 Task: Add Dates with Start Date as Jun 01 2023 and Due Date as Jun 30 2023 to Card Card0043 in Board Board0041 in Workspace Development in Trello
Action: Mouse moved to (467, 18)
Screenshot: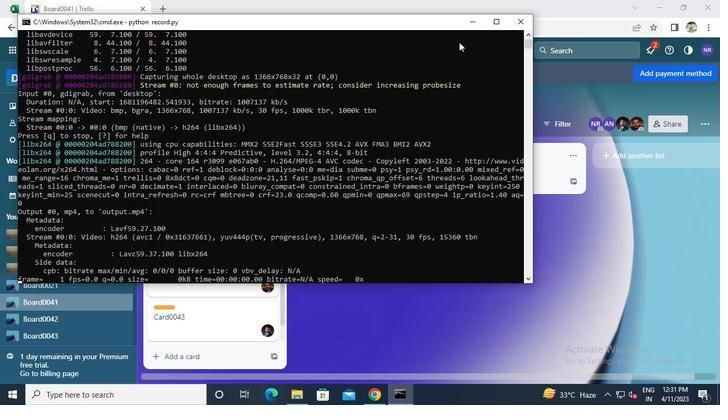 
Action: Mouse pressed left at (467, 18)
Screenshot: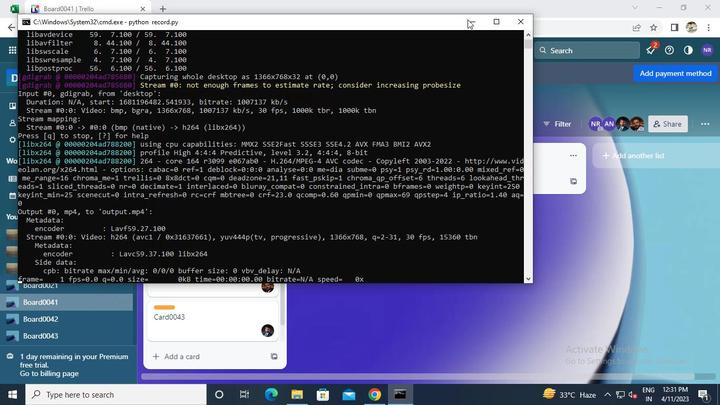 
Action: Mouse moved to (272, 306)
Screenshot: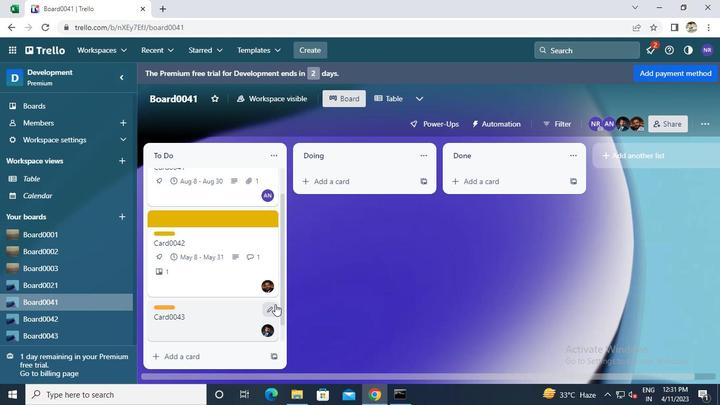 
Action: Mouse pressed left at (272, 306)
Screenshot: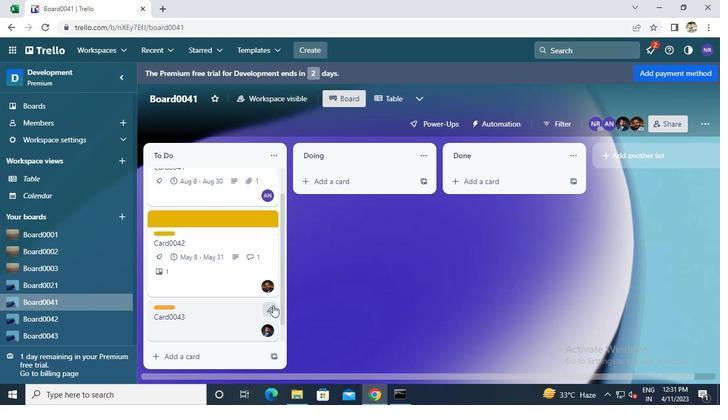 
Action: Mouse moved to (292, 349)
Screenshot: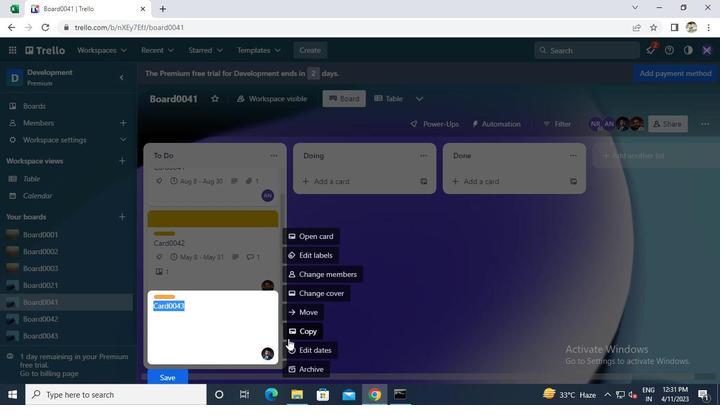 
Action: Mouse pressed left at (292, 349)
Screenshot: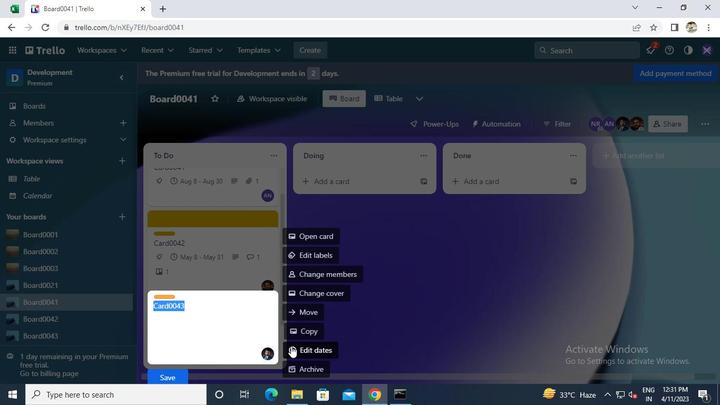 
Action: Mouse moved to (297, 261)
Screenshot: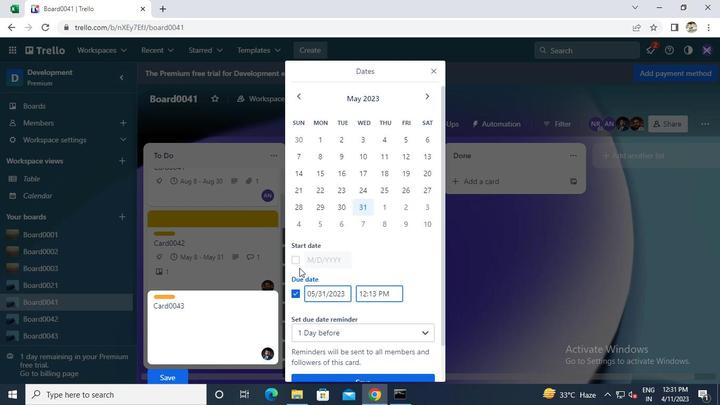 
Action: Mouse pressed left at (297, 261)
Screenshot: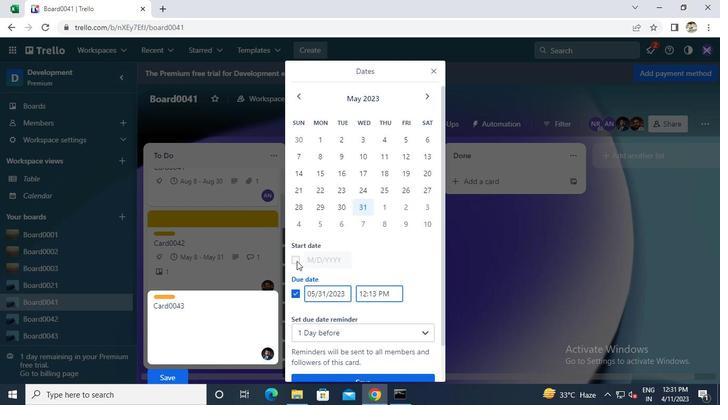 
Action: Mouse moved to (427, 94)
Screenshot: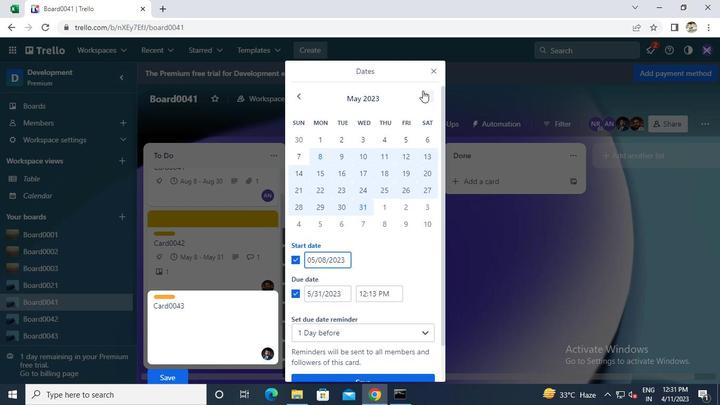 
Action: Mouse pressed left at (427, 94)
Screenshot: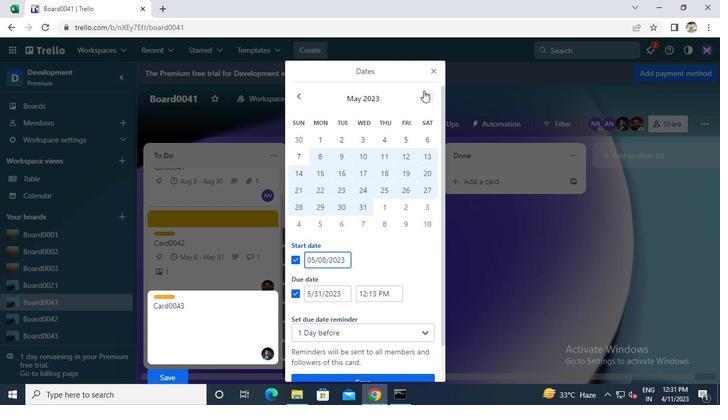 
Action: Mouse moved to (388, 138)
Screenshot: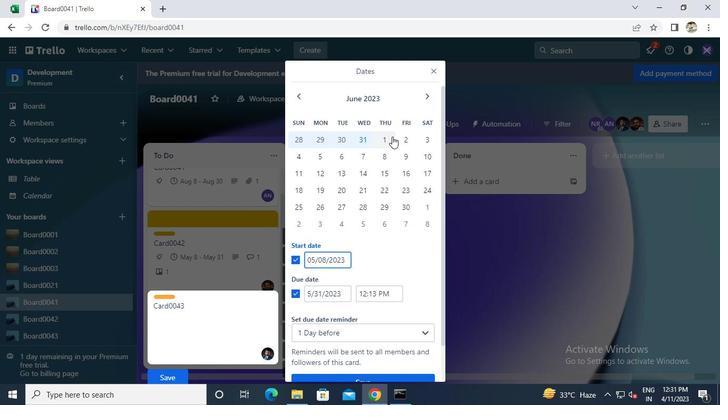 
Action: Mouse pressed left at (388, 138)
Screenshot: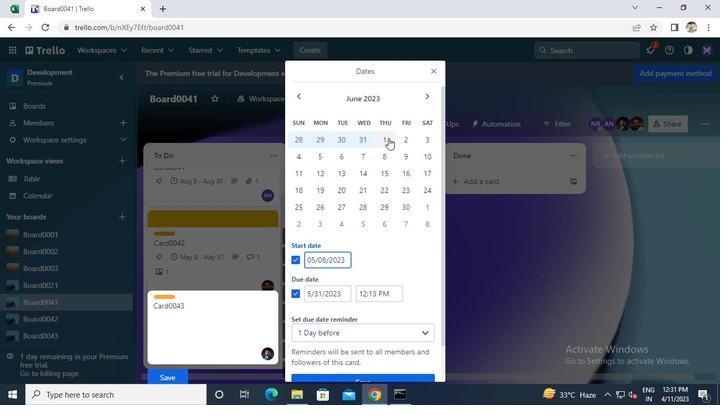 
Action: Mouse moved to (402, 204)
Screenshot: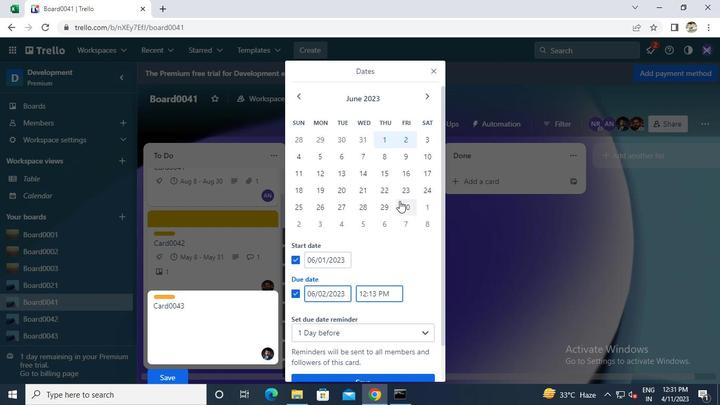 
Action: Mouse pressed left at (402, 204)
Screenshot: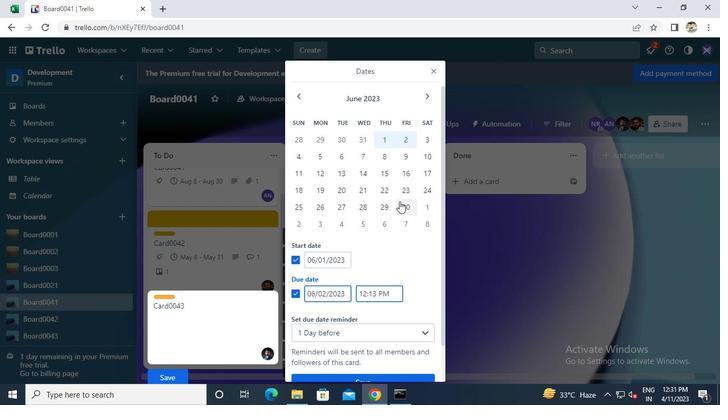 
Action: Mouse moved to (366, 346)
Screenshot: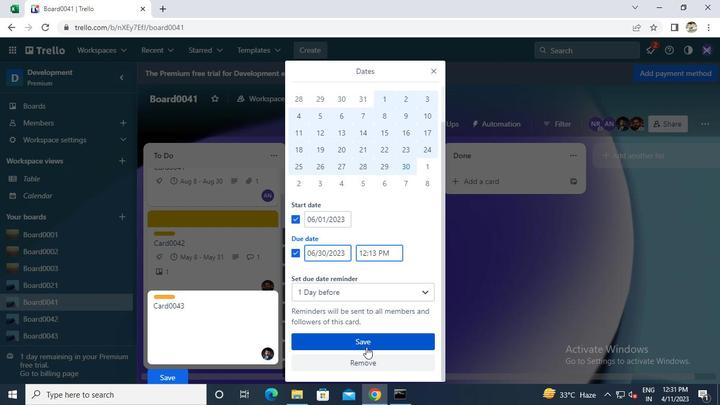 
Action: Mouse pressed left at (366, 346)
Screenshot: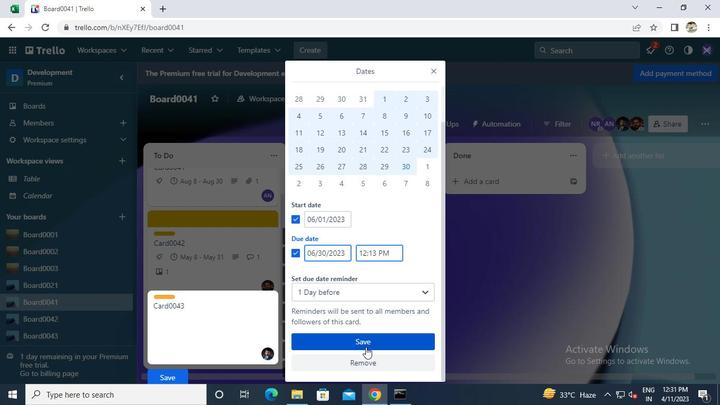 
Action: Mouse moved to (403, 387)
Screenshot: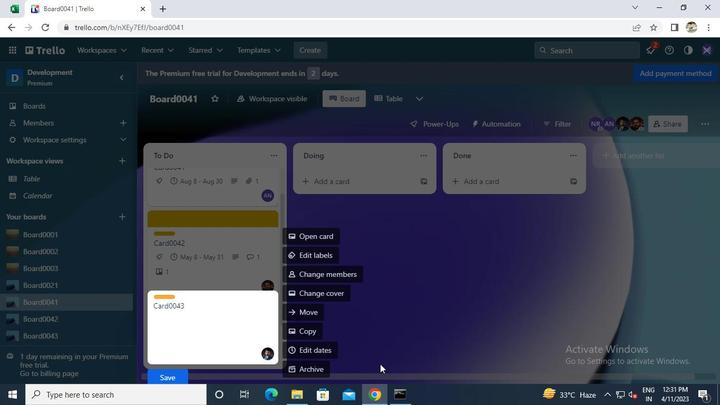 
Action: Mouse pressed left at (403, 387)
Screenshot: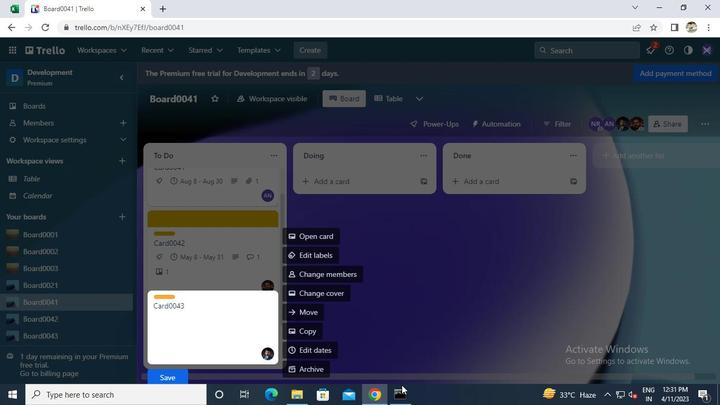 
Action: Mouse moved to (519, 17)
Screenshot: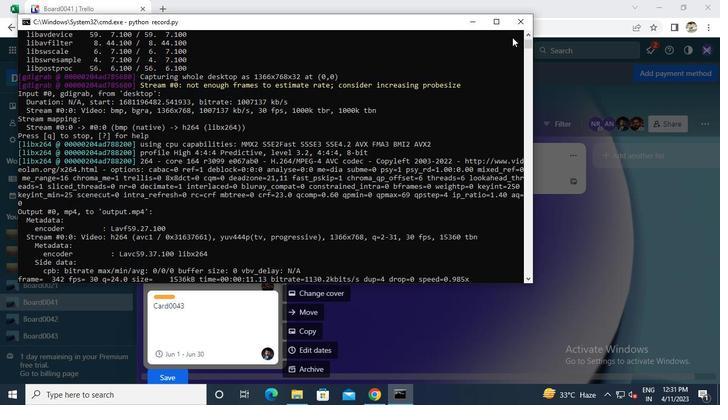 
Action: Mouse pressed left at (519, 17)
Screenshot: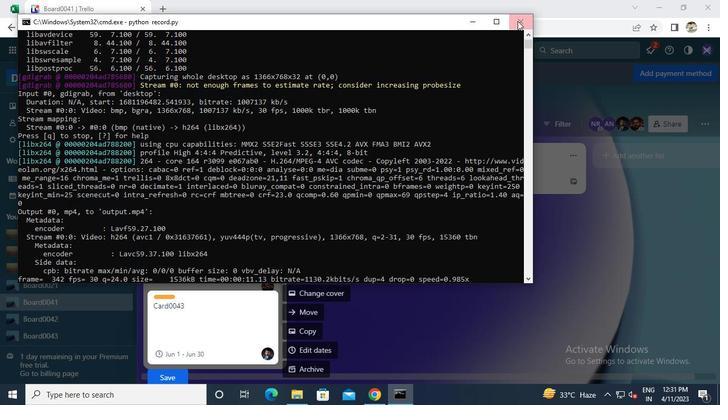 
